 Task: Use the formula "DAY" in spreadsheet "Project protfolio".
Action: Mouse moved to (729, 94)
Screenshot: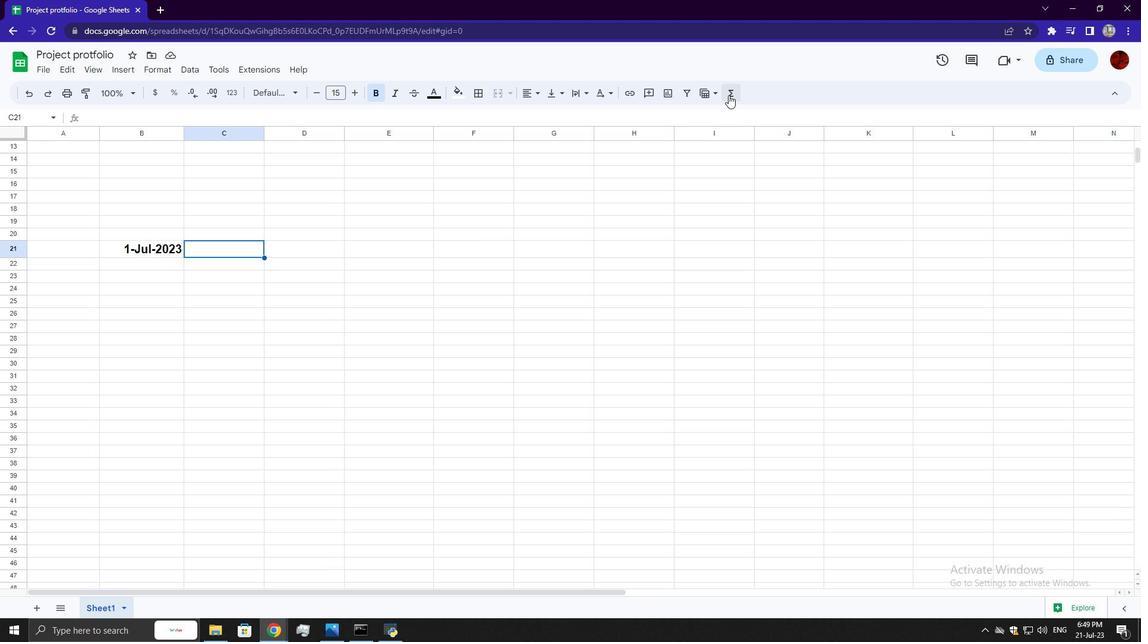 
Action: Mouse pressed left at (729, 94)
Screenshot: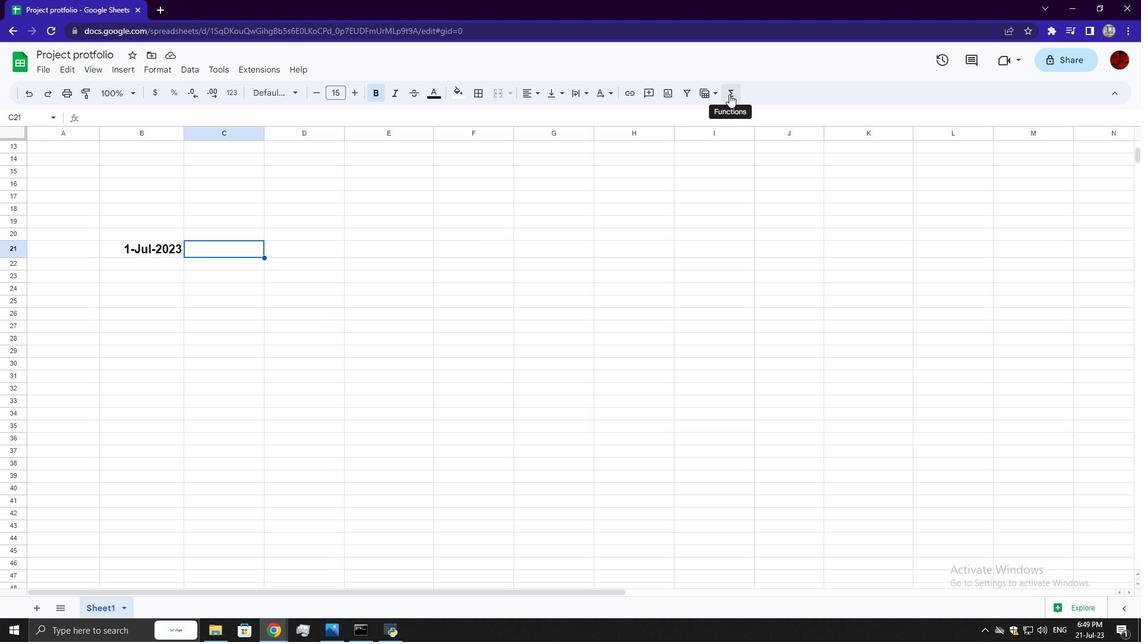 
Action: Mouse moved to (882, 214)
Screenshot: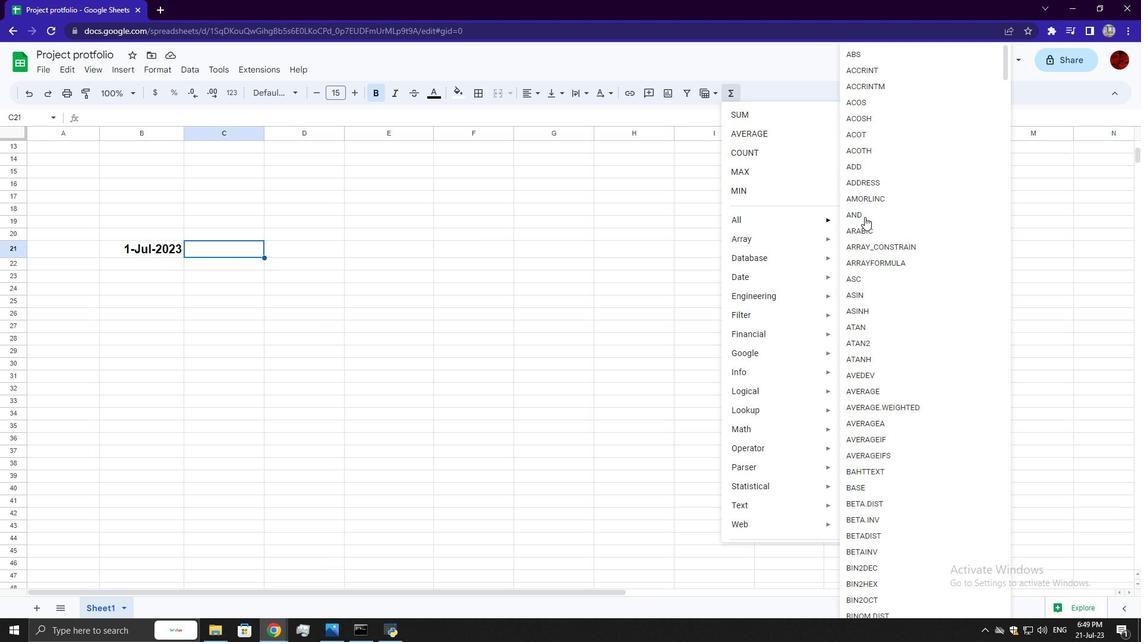 
Action: Mouse scrolled (882, 213) with delta (0, 0)
Screenshot: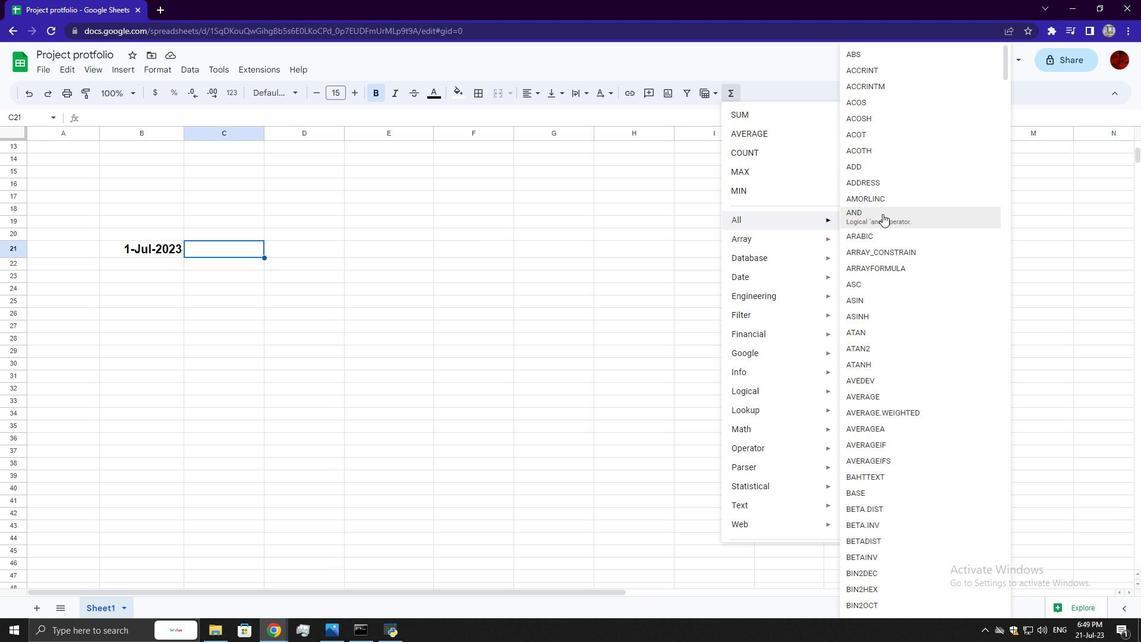 
Action: Mouse scrolled (882, 213) with delta (0, 0)
Screenshot: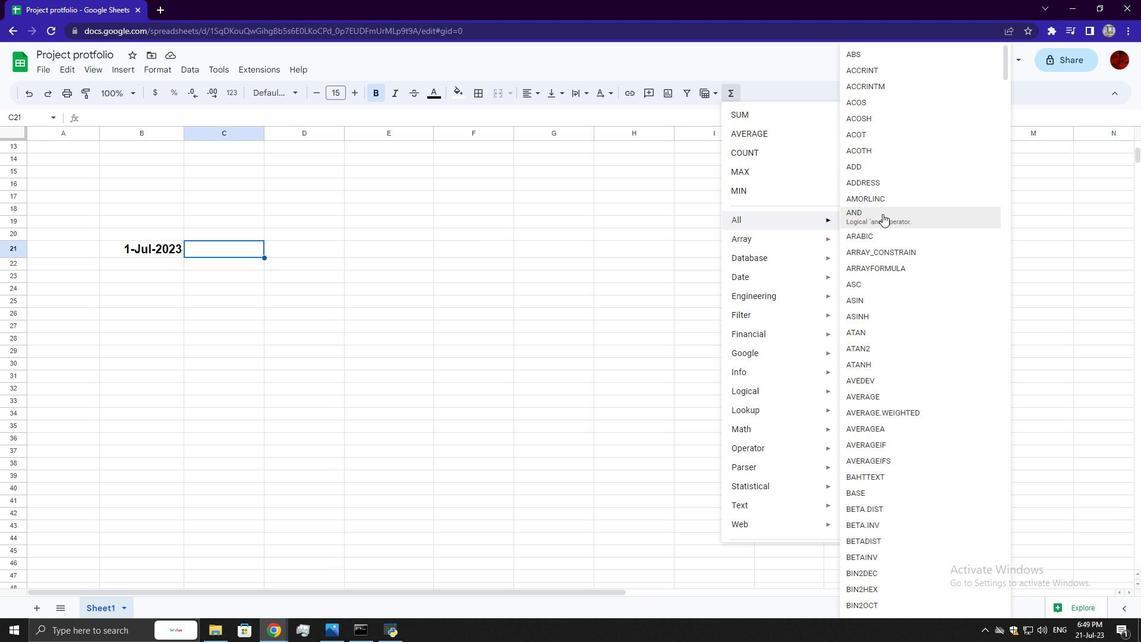 
Action: Mouse scrolled (882, 213) with delta (0, 0)
Screenshot: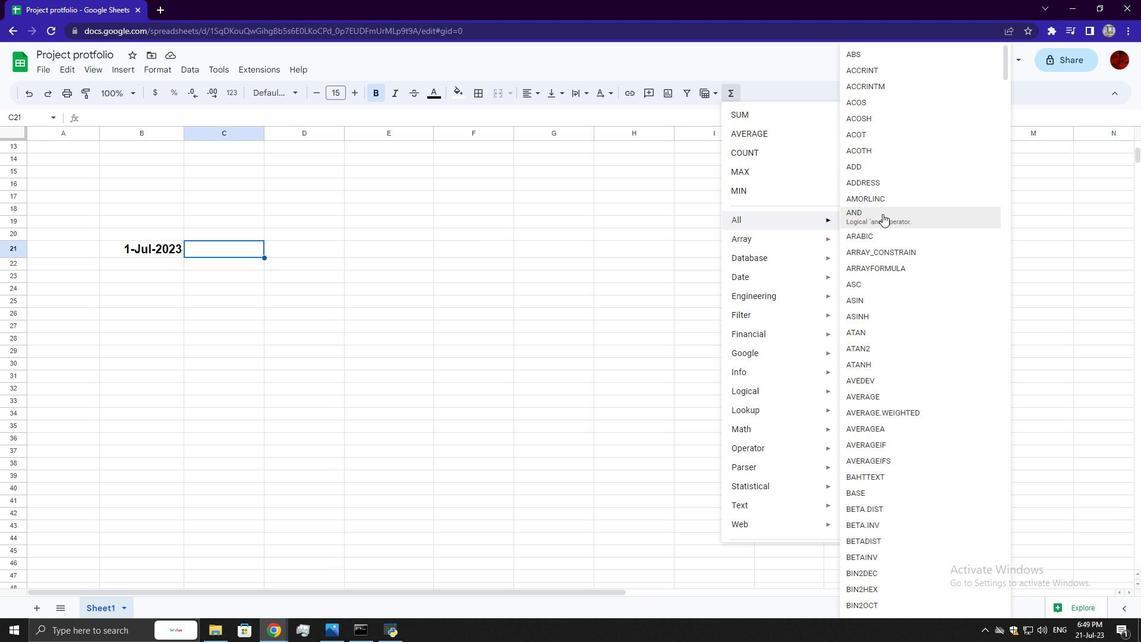 
Action: Mouse scrolled (882, 213) with delta (0, 0)
Screenshot: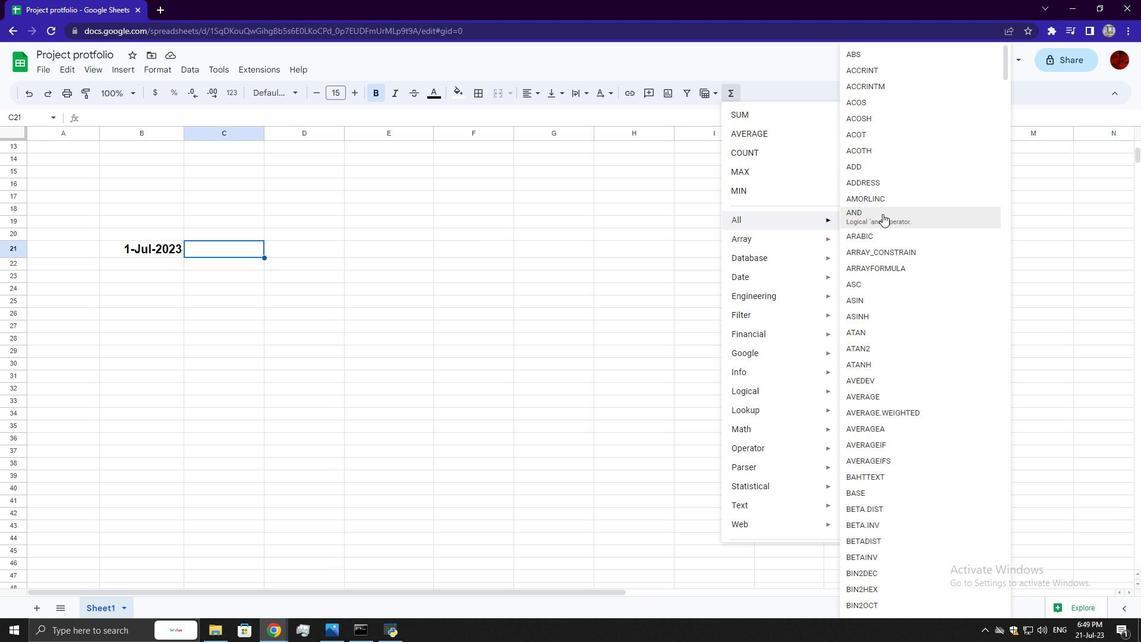 
Action: Mouse scrolled (882, 213) with delta (0, 0)
Screenshot: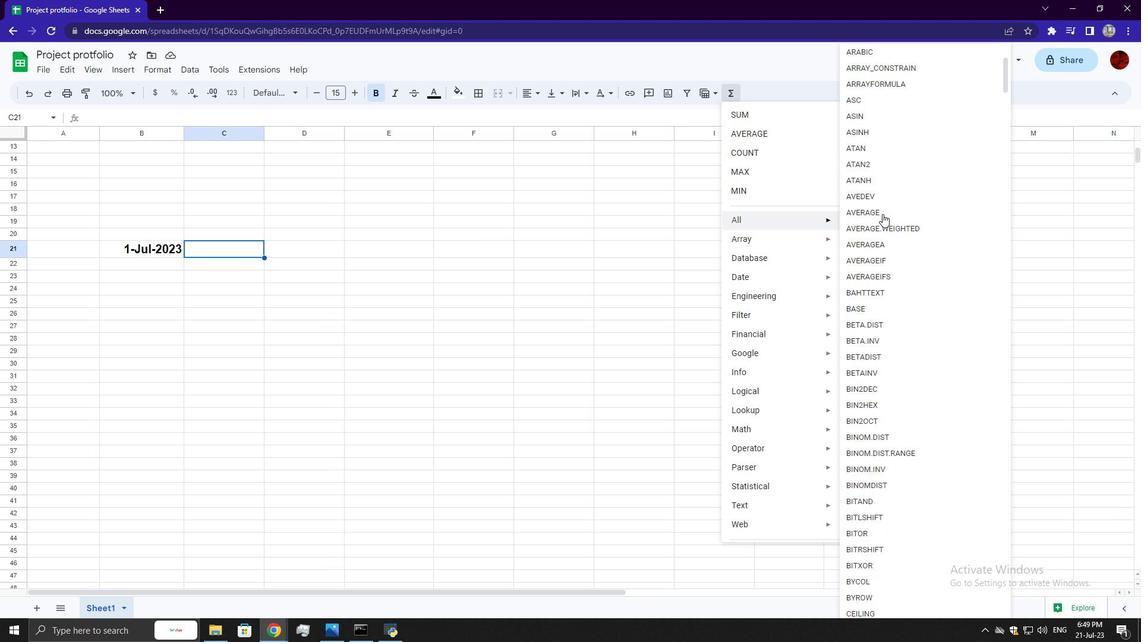 
Action: Mouse scrolled (882, 213) with delta (0, 0)
Screenshot: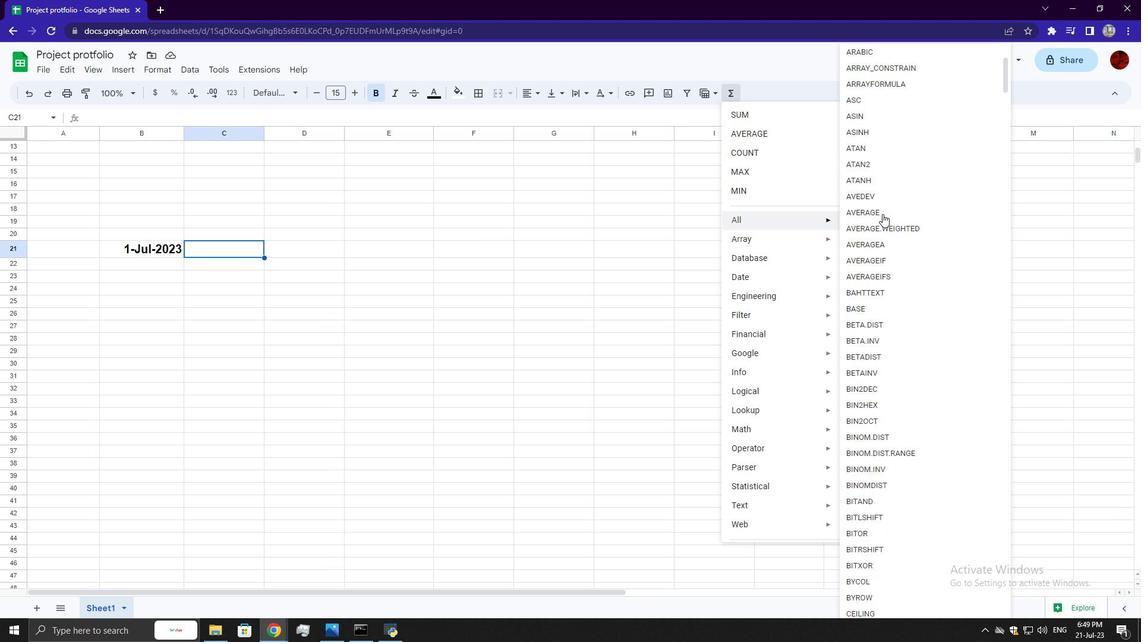 
Action: Mouse scrolled (882, 213) with delta (0, 0)
Screenshot: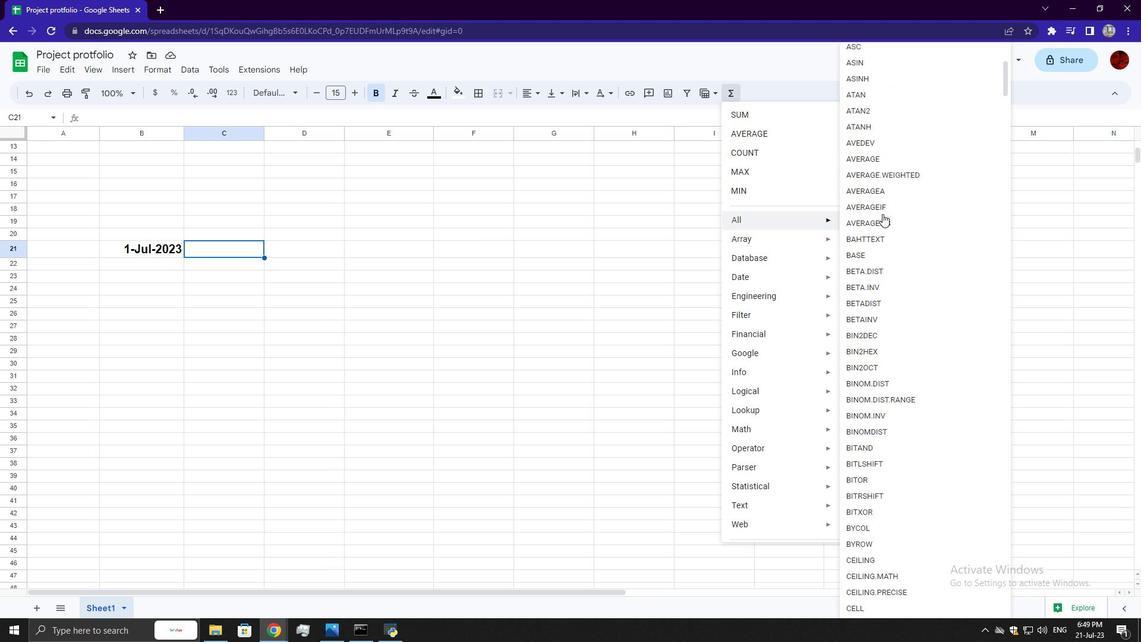 
Action: Mouse scrolled (882, 213) with delta (0, 0)
Screenshot: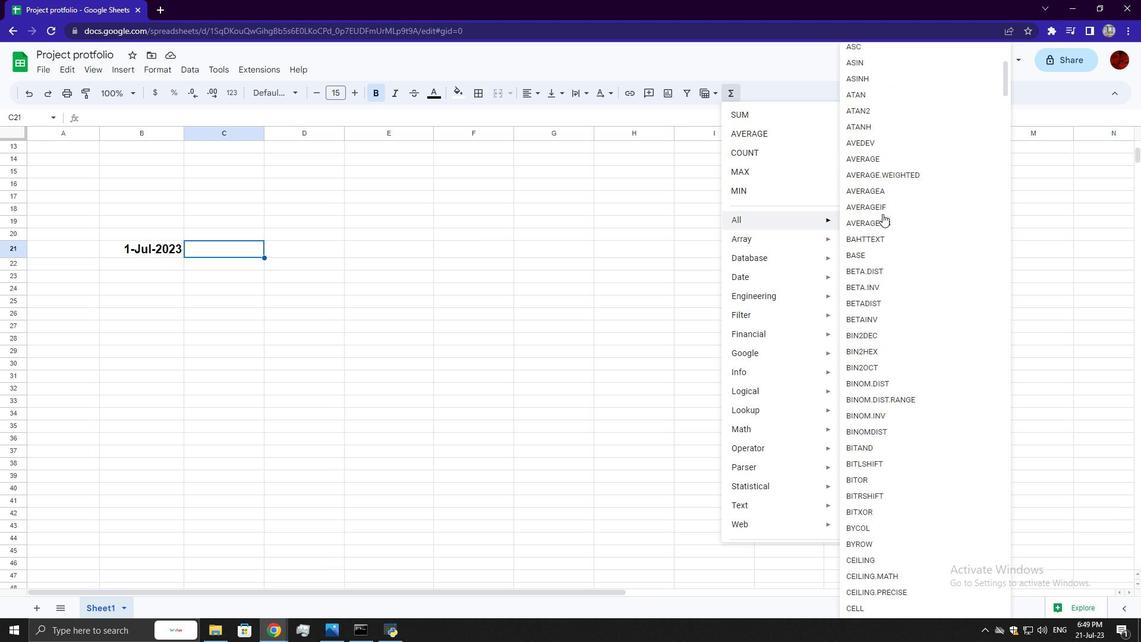 
Action: Mouse scrolled (882, 213) with delta (0, 0)
Screenshot: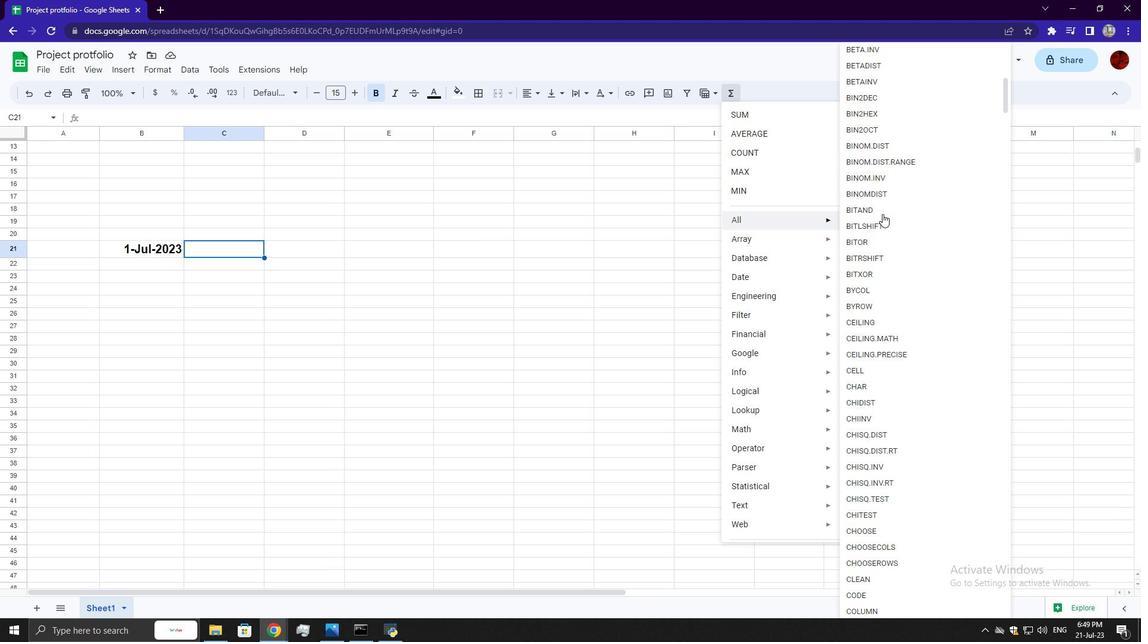 
Action: Mouse scrolled (882, 213) with delta (0, 0)
Screenshot: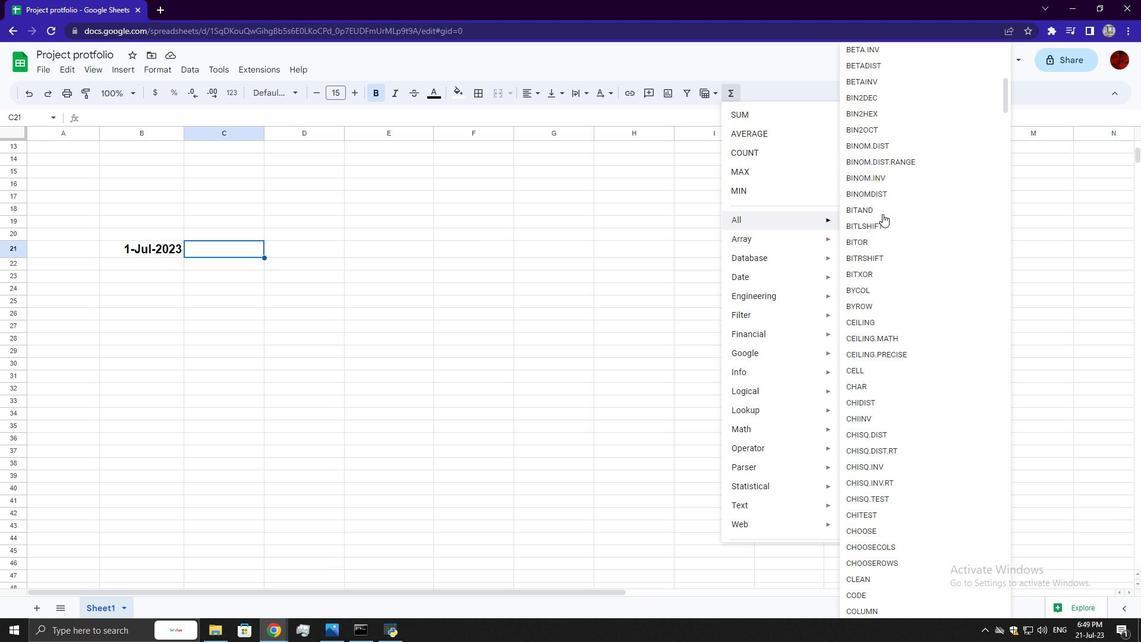 
Action: Mouse scrolled (882, 213) with delta (0, 0)
Screenshot: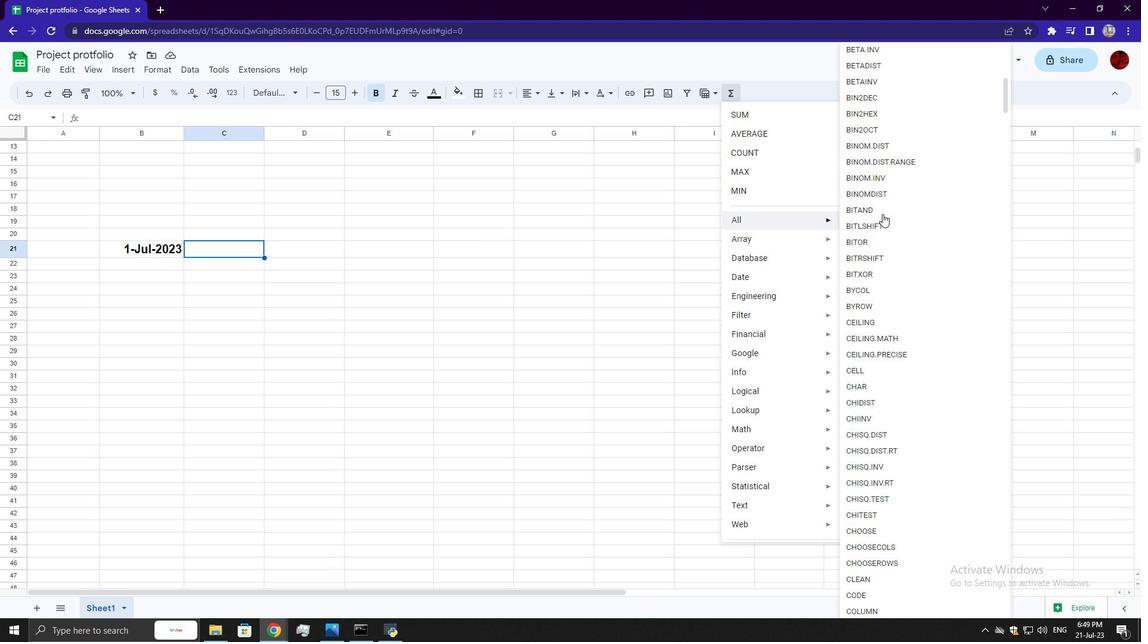 
Action: Mouse scrolled (882, 213) with delta (0, 0)
Screenshot: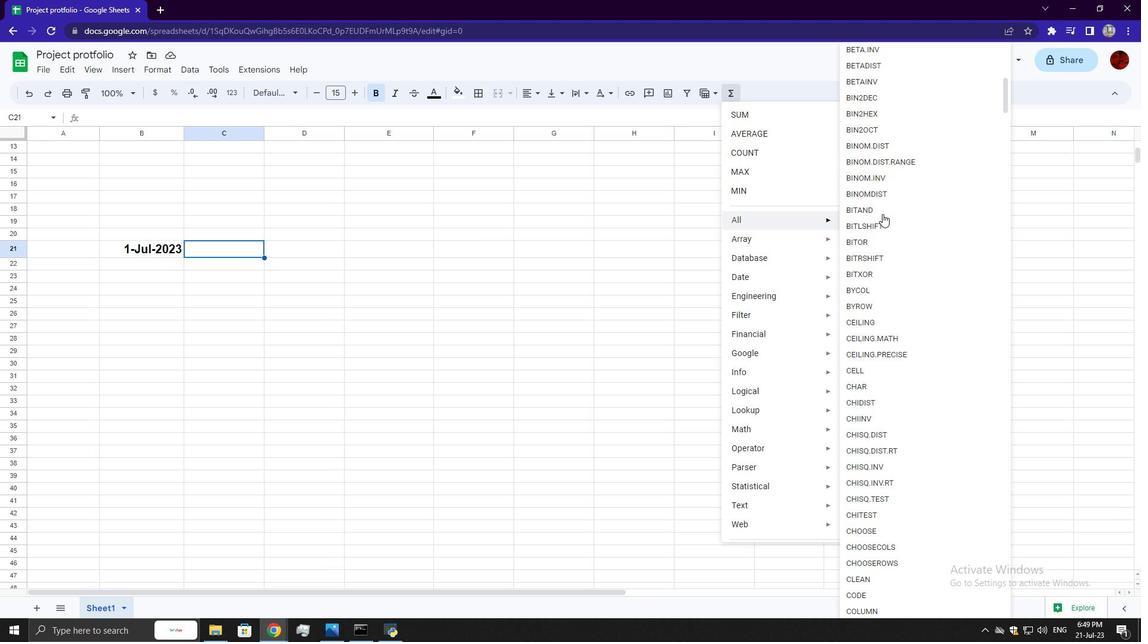 
Action: Mouse scrolled (882, 213) with delta (0, 0)
Screenshot: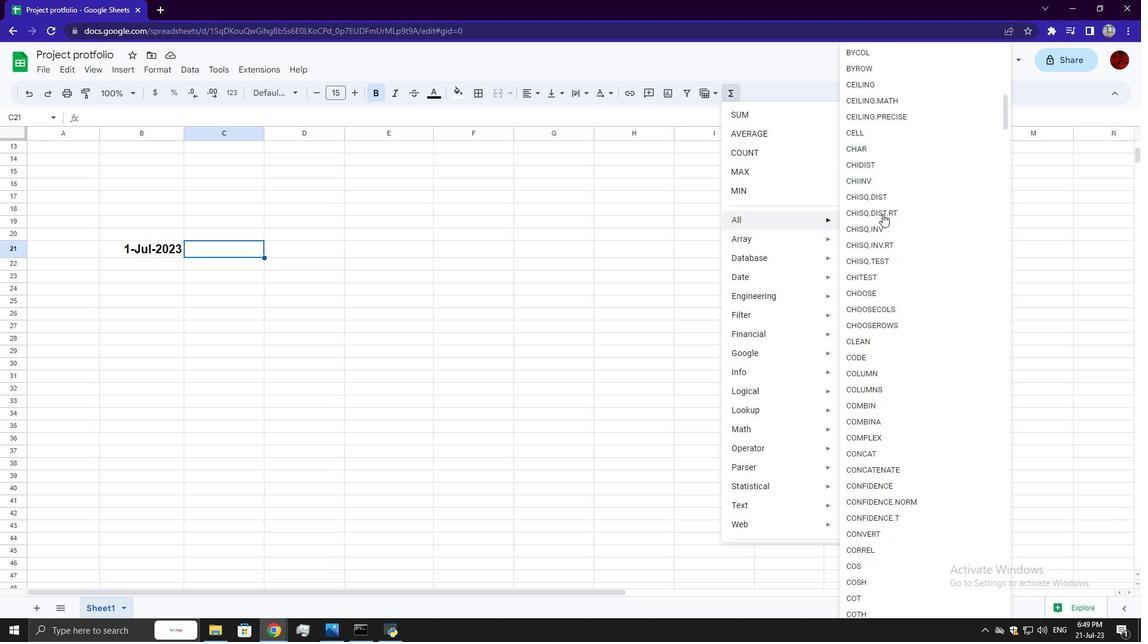 
Action: Mouse scrolled (882, 213) with delta (0, 0)
Screenshot: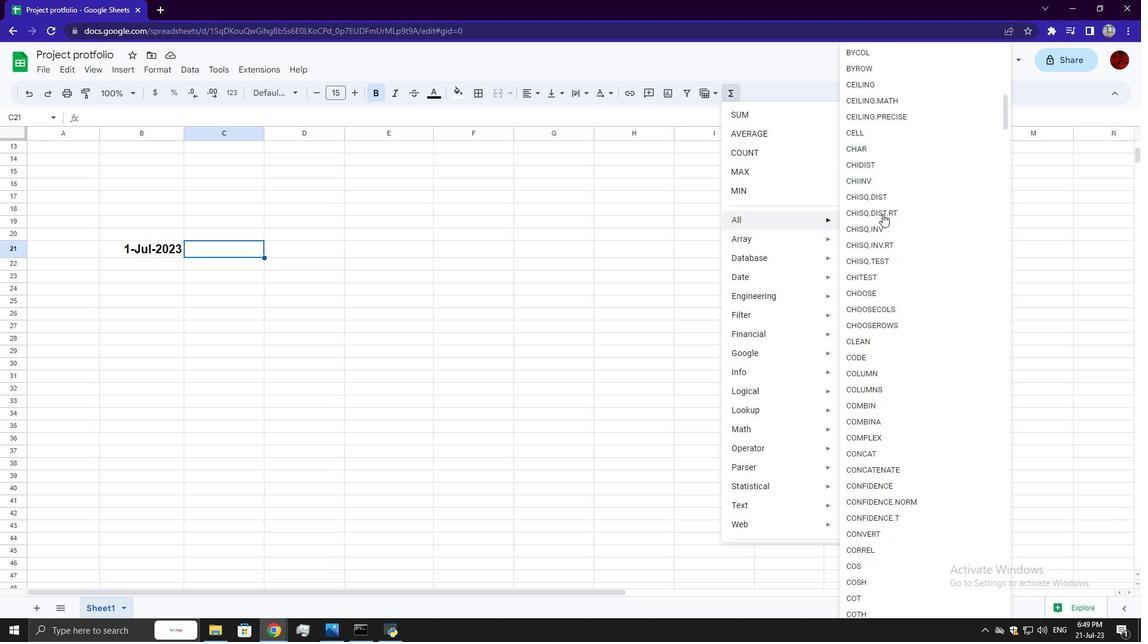 
Action: Mouse scrolled (882, 213) with delta (0, 0)
Screenshot: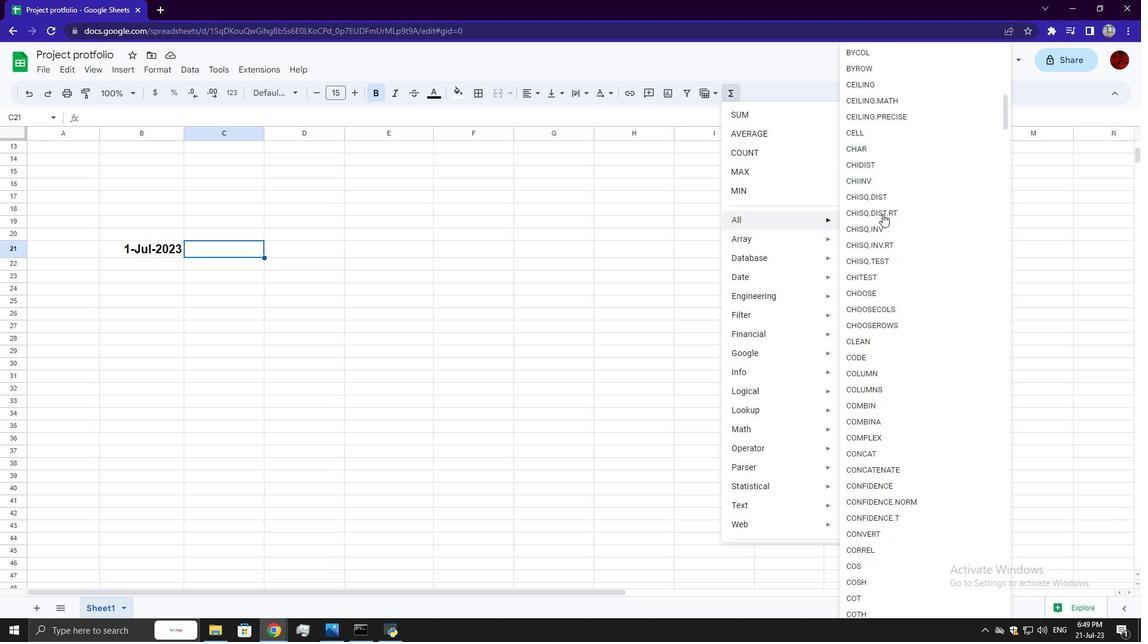 
Action: Mouse scrolled (882, 213) with delta (0, 0)
Screenshot: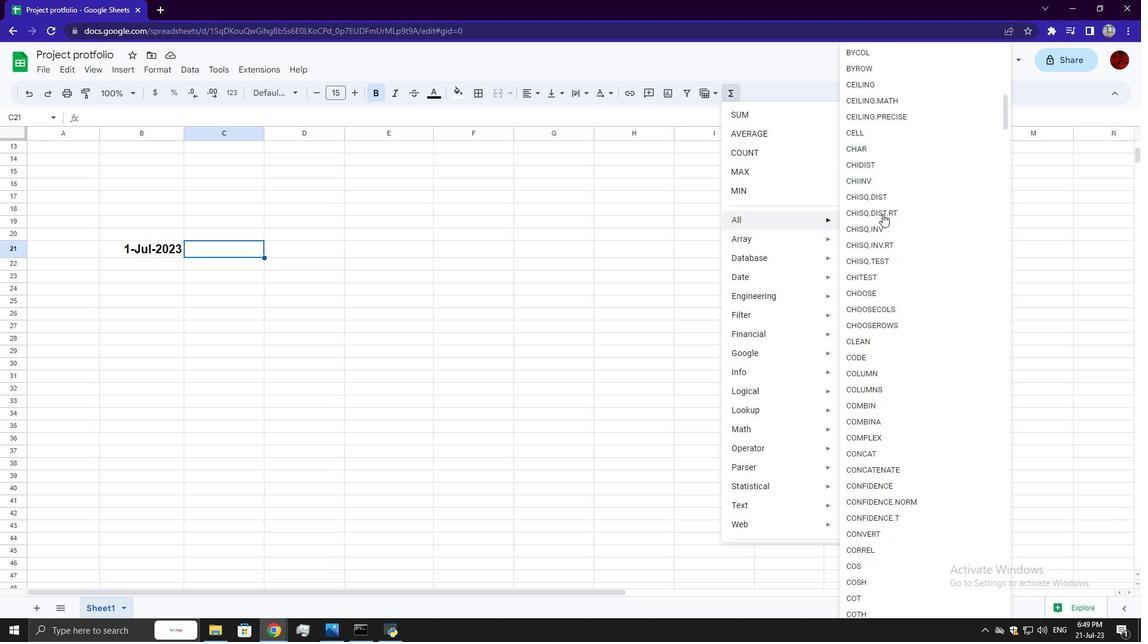 
Action: Mouse scrolled (882, 213) with delta (0, 0)
Screenshot: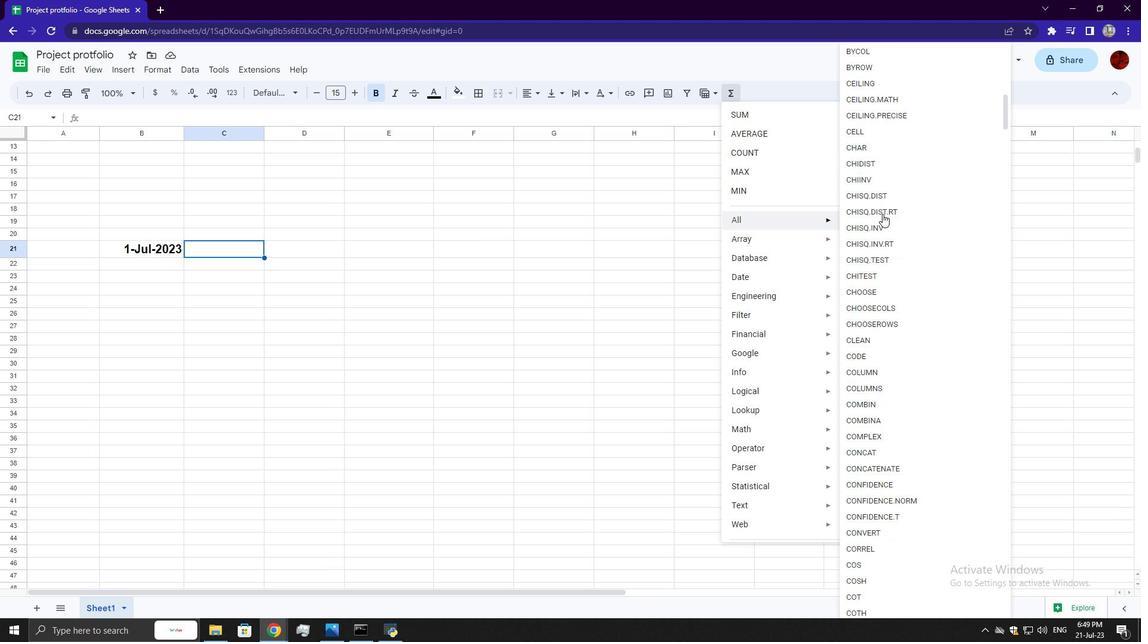 
Action: Mouse scrolled (882, 213) with delta (0, 0)
Screenshot: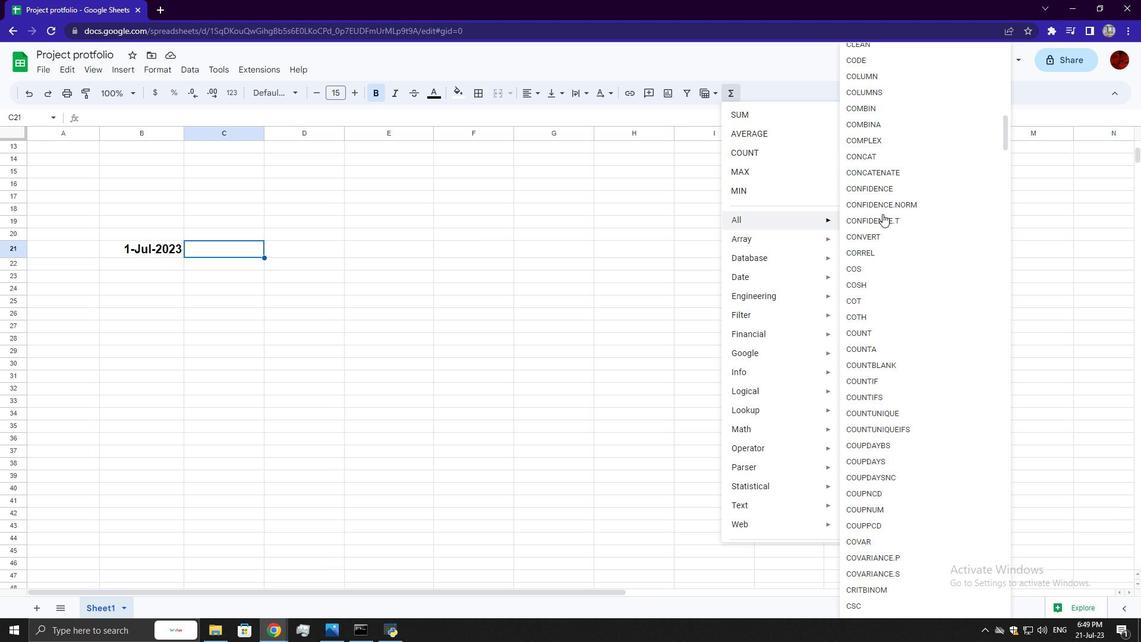 
Action: Mouse scrolled (882, 213) with delta (0, 0)
Screenshot: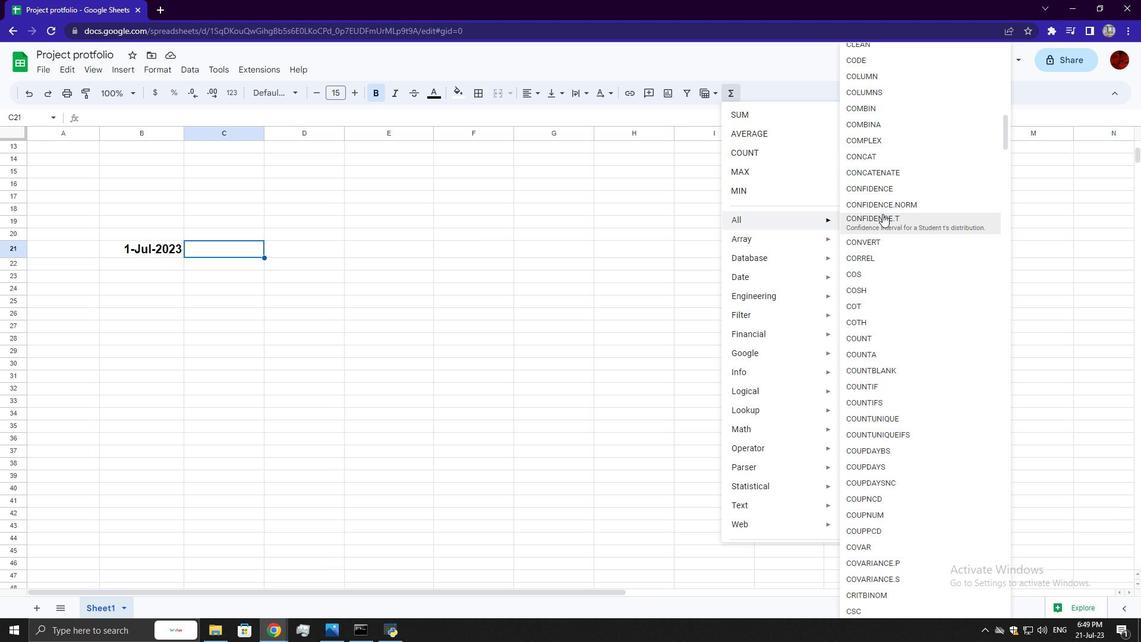 
Action: Mouse scrolled (882, 213) with delta (0, 0)
Screenshot: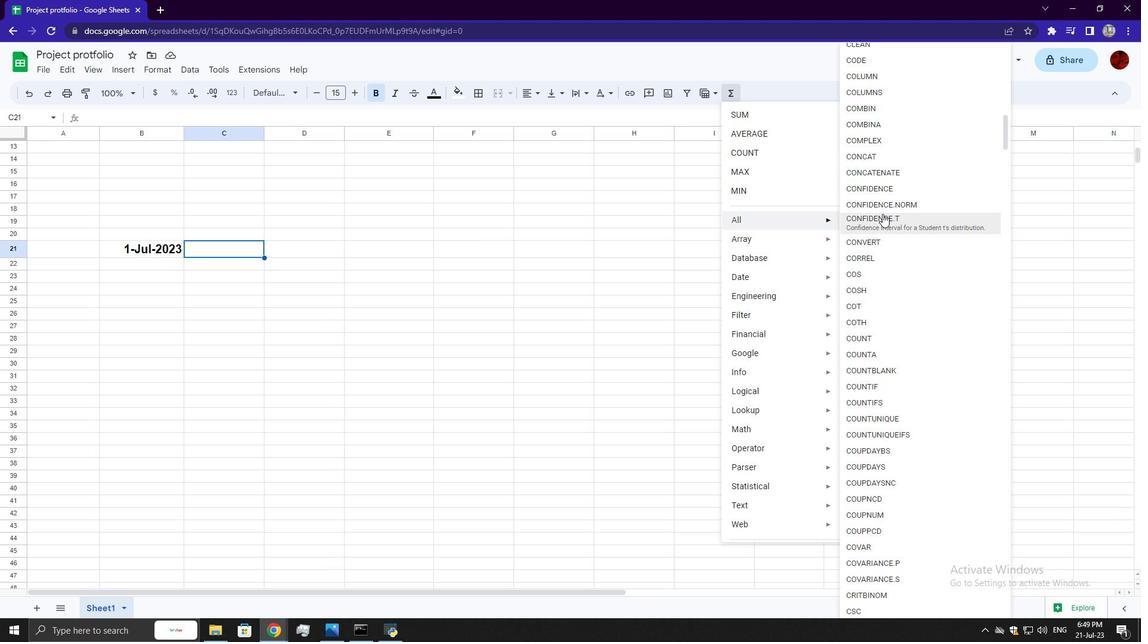 
Action: Mouse scrolled (882, 213) with delta (0, 0)
Screenshot: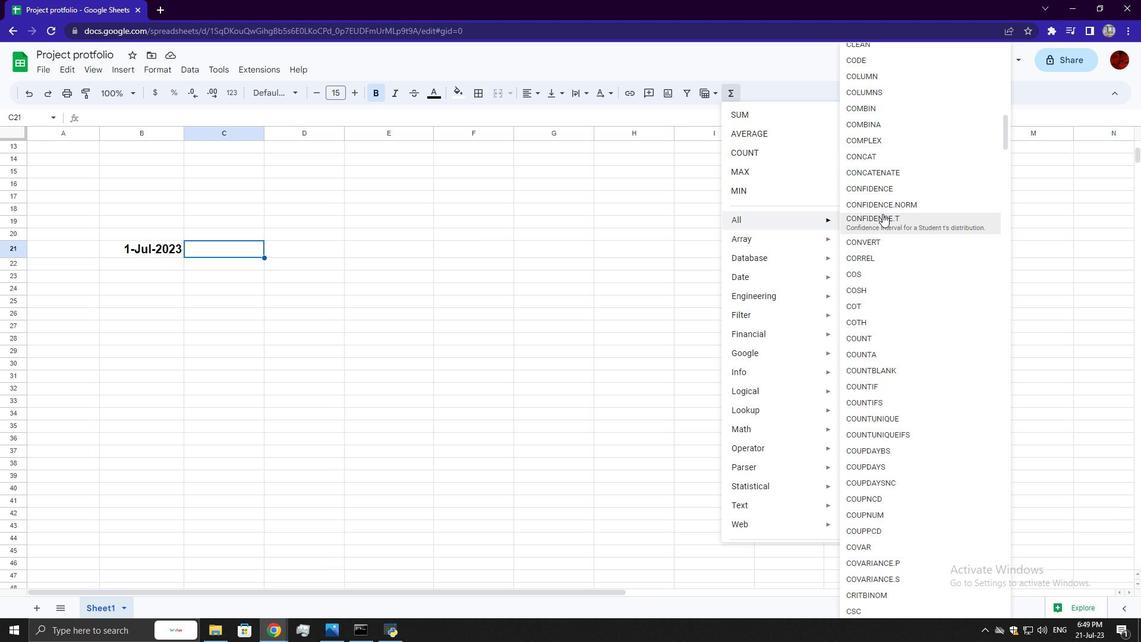 
Action: Mouse moved to (853, 508)
Screenshot: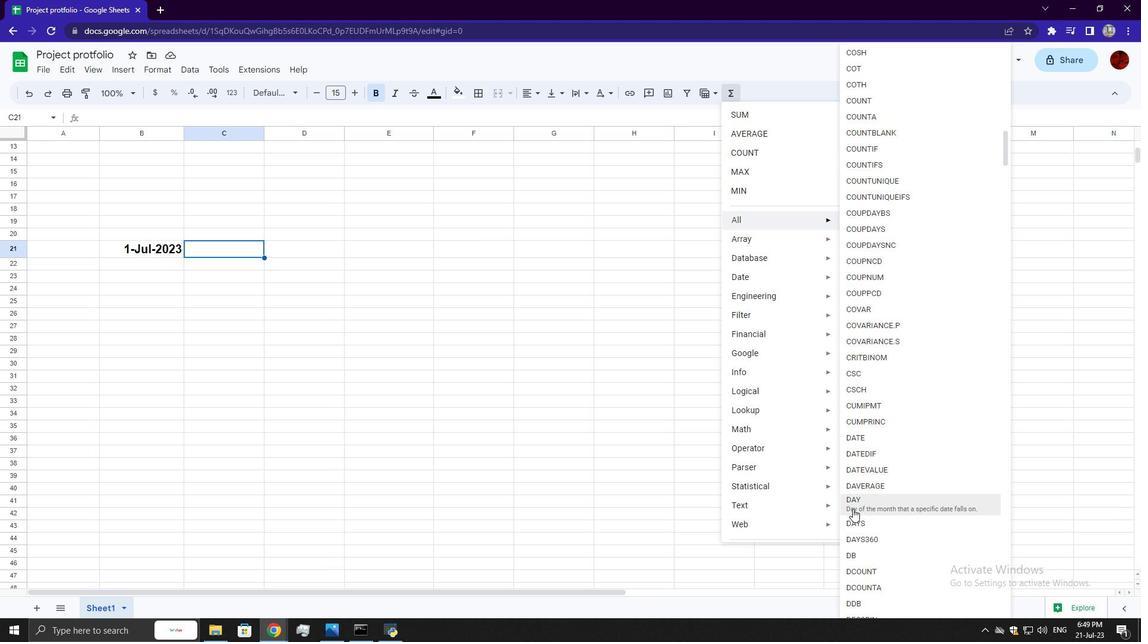 
Action: Mouse pressed left at (853, 508)
Screenshot: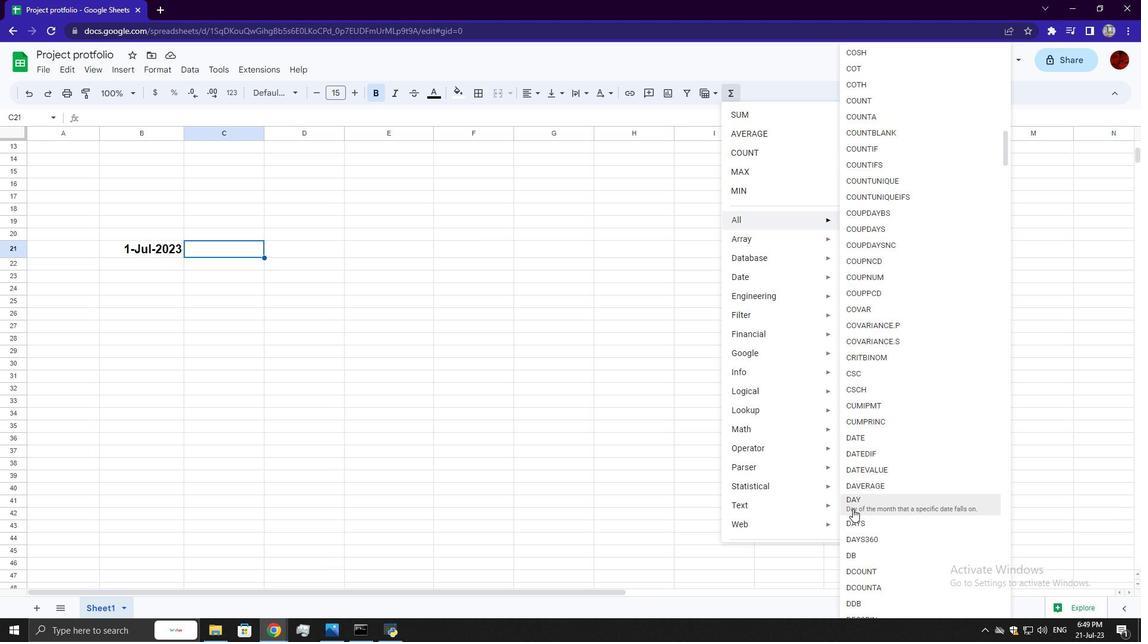 
Action: Mouse moved to (152, 250)
Screenshot: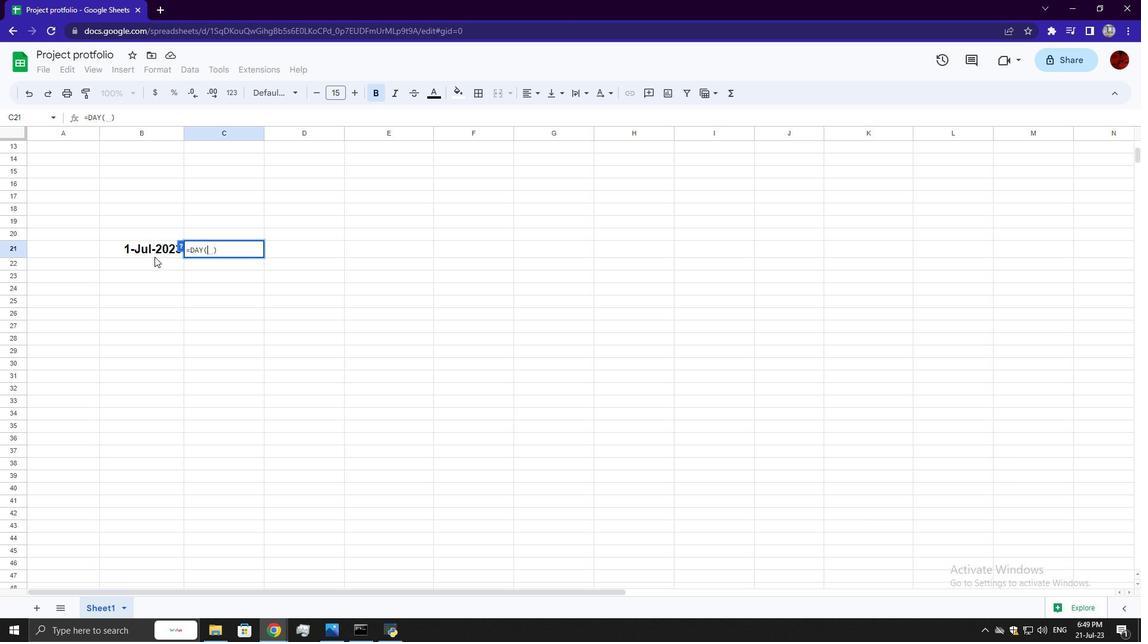 
Action: Mouse pressed left at (152, 250)
Screenshot: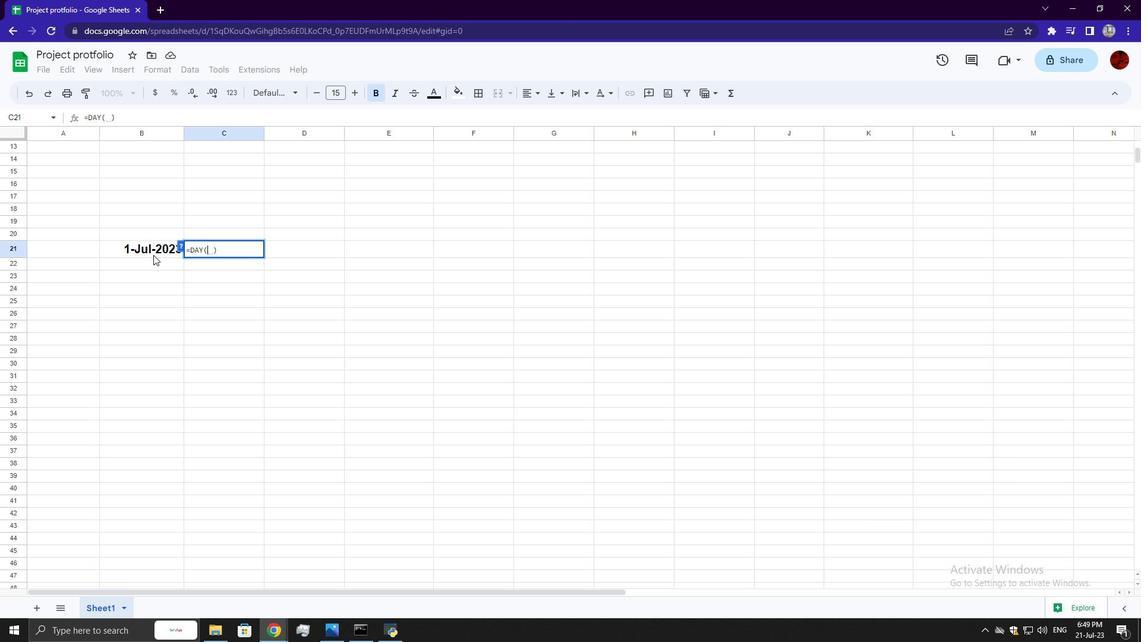 
Action: Key pressed <Key.enter>
Screenshot: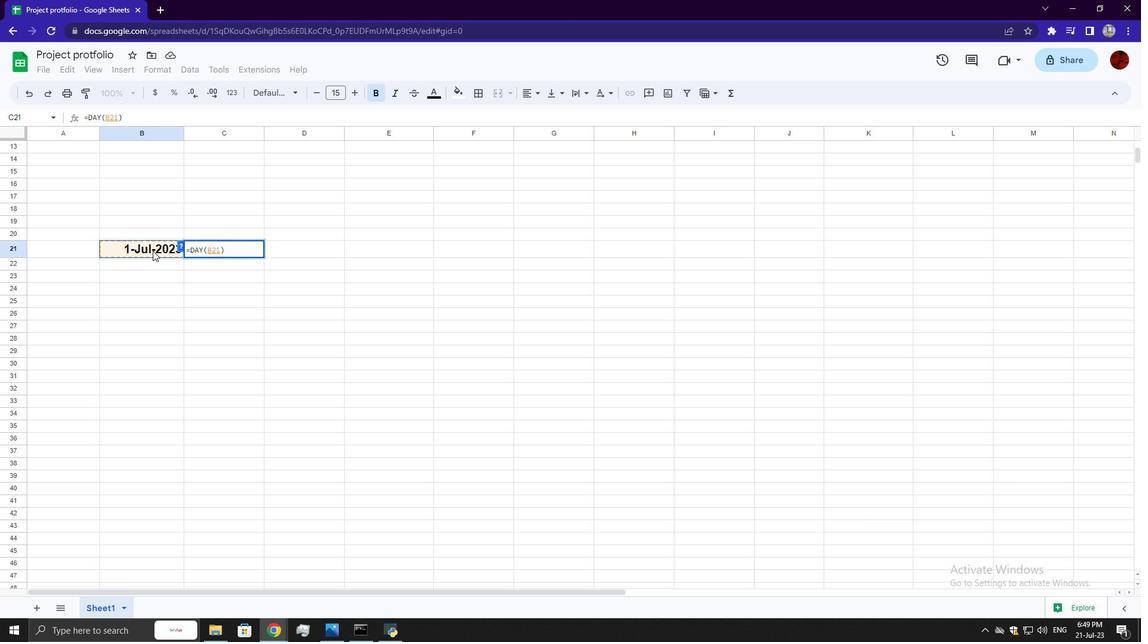 
